 Task: Use Comedy High Honk Effect in this video Movie B.mp4
Action: Mouse pressed left at (353, 170)
Screenshot: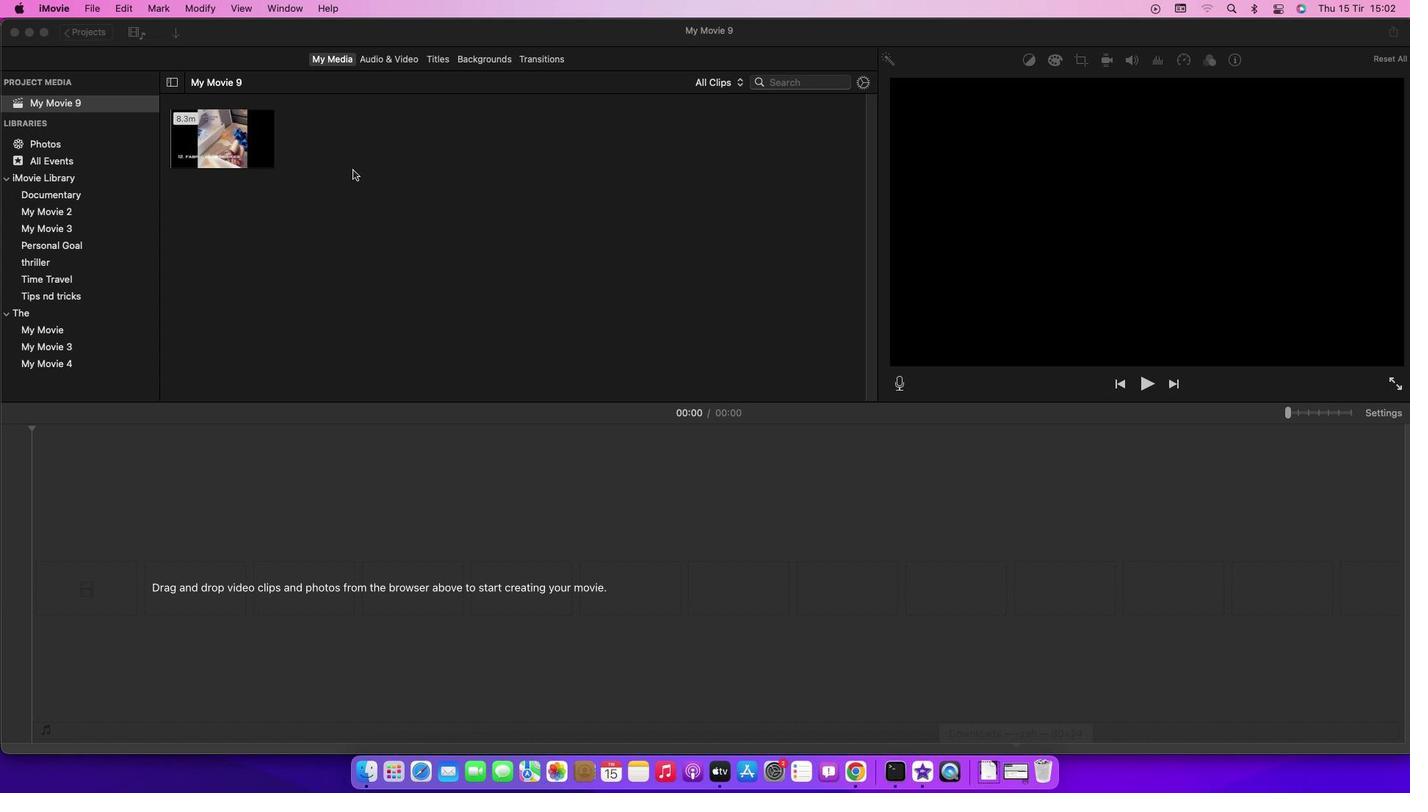 
Action: Mouse moved to (240, 137)
Screenshot: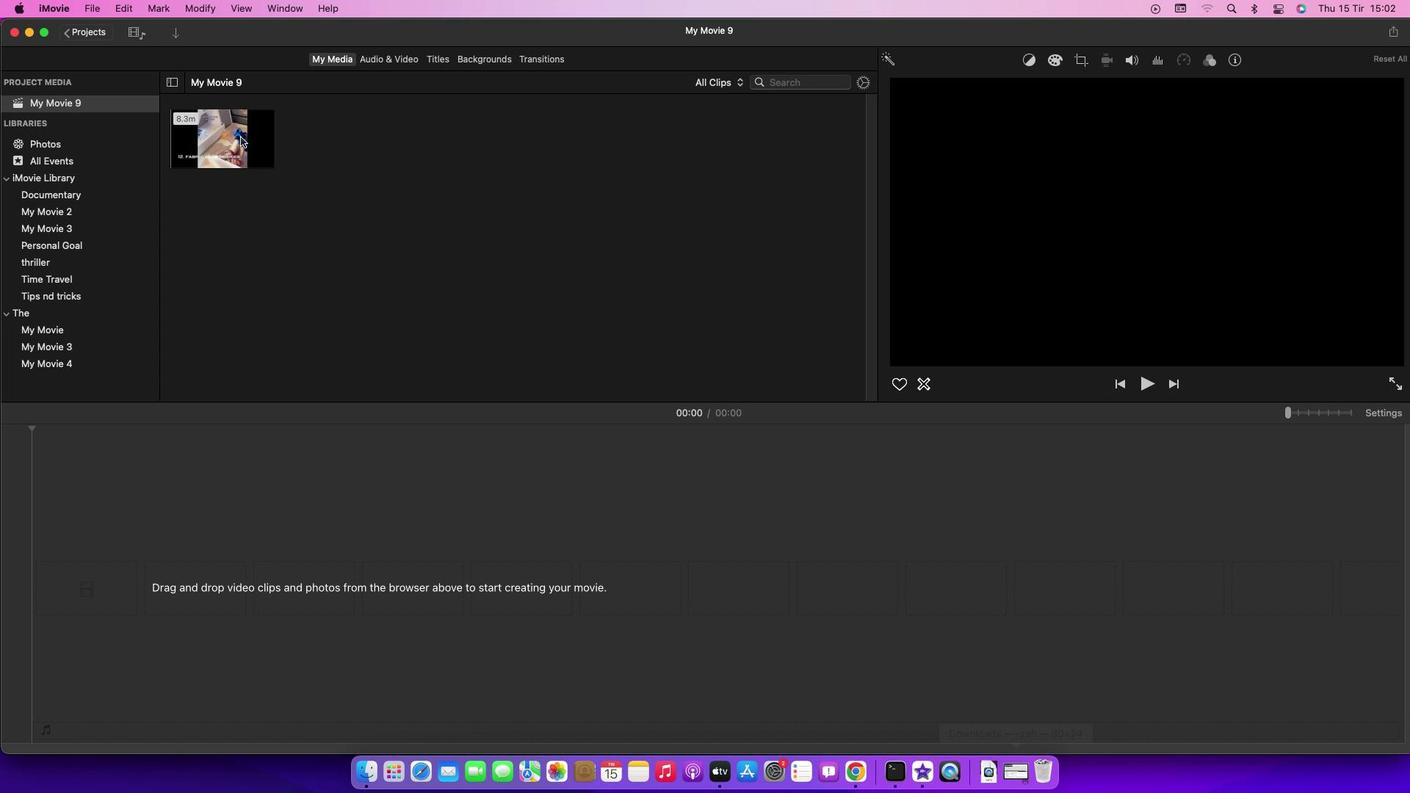 
Action: Mouse pressed left at (240, 137)
Screenshot: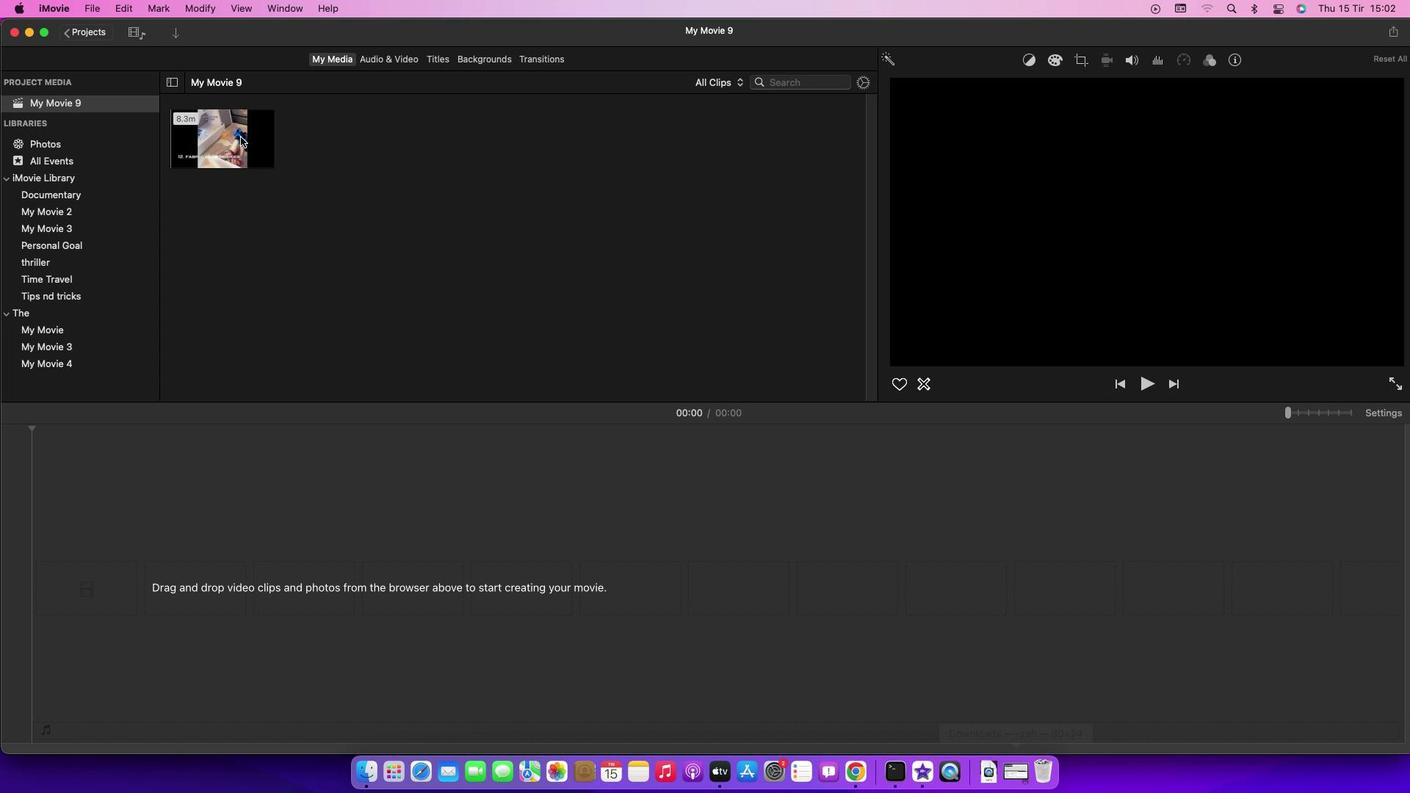 
Action: Mouse moved to (240, 137)
Screenshot: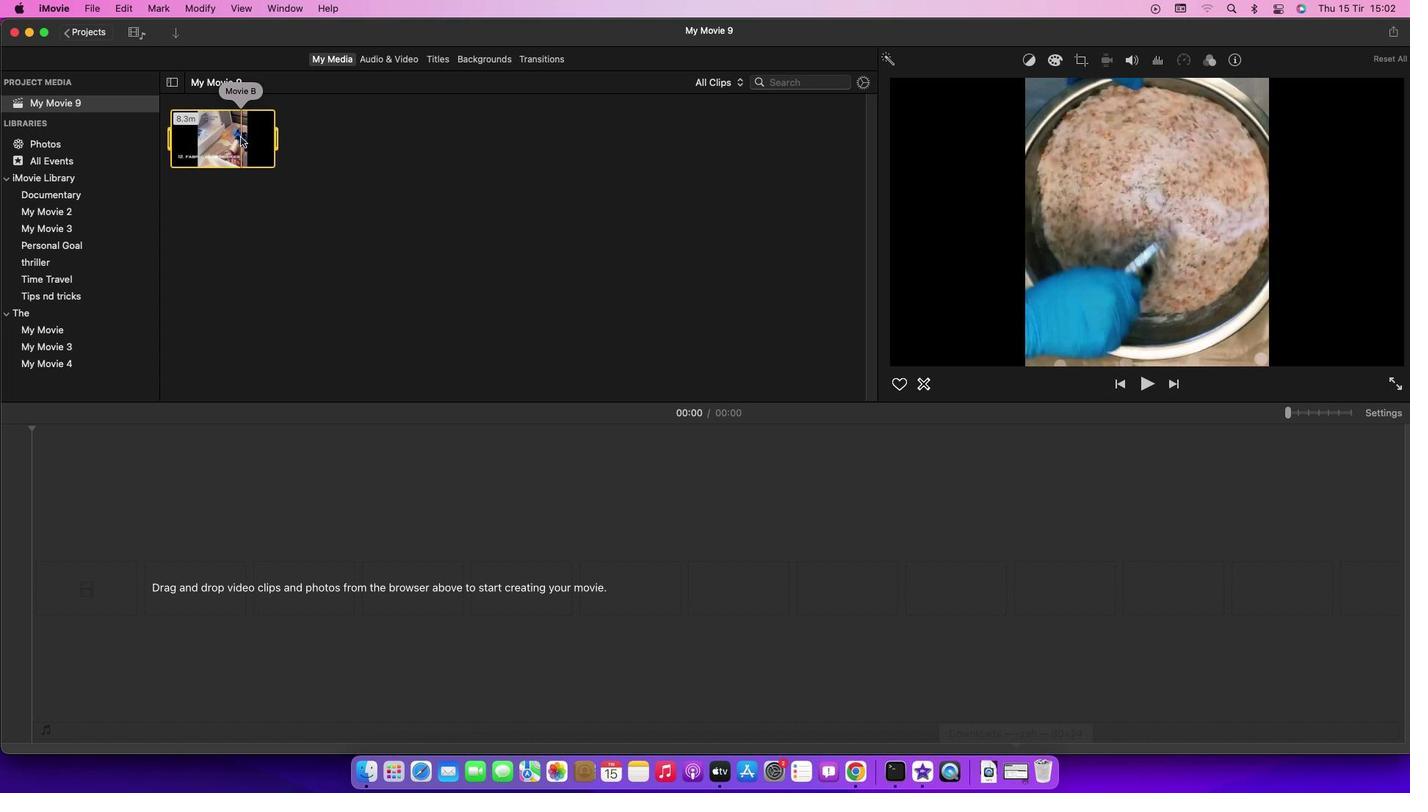 
Action: Mouse pressed left at (240, 137)
Screenshot: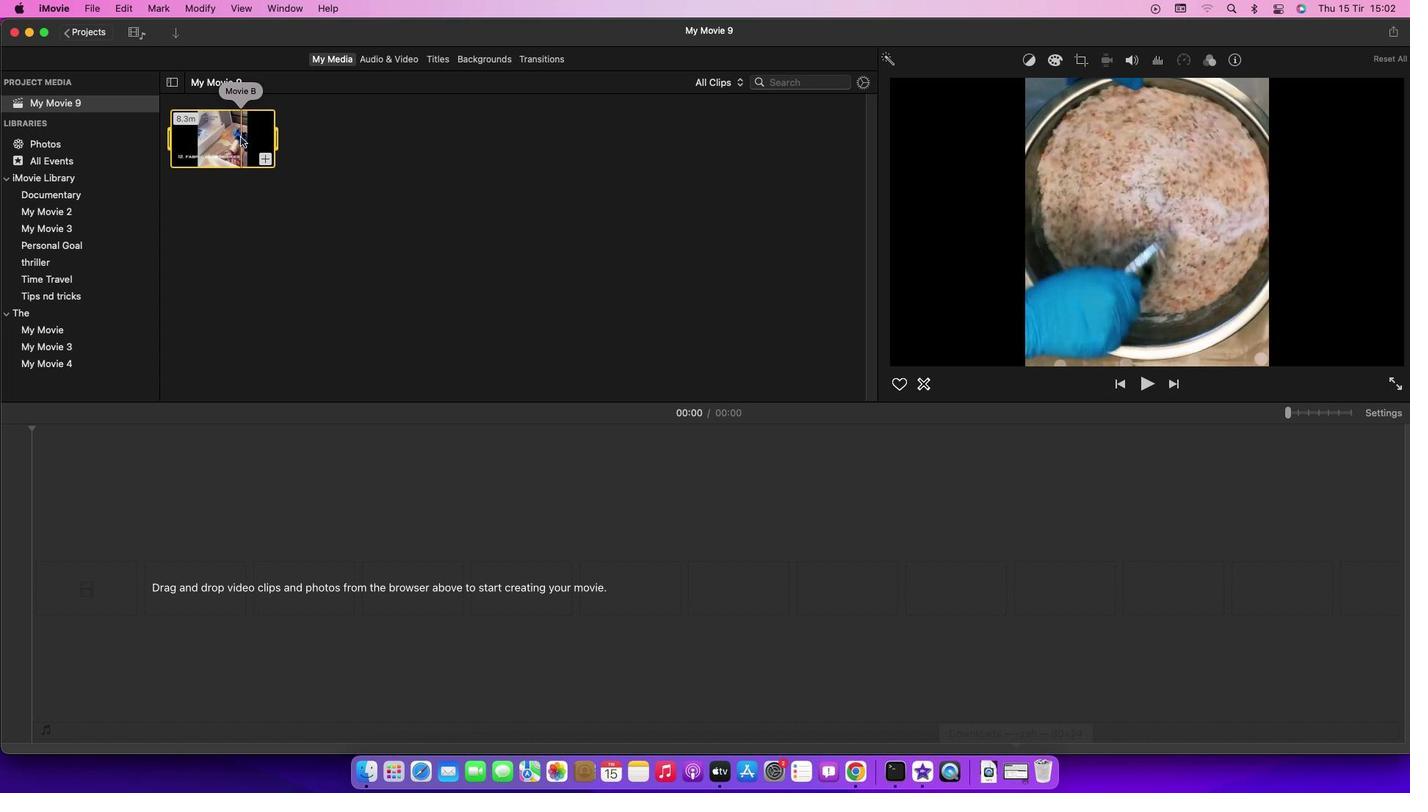 
Action: Mouse moved to (394, 59)
Screenshot: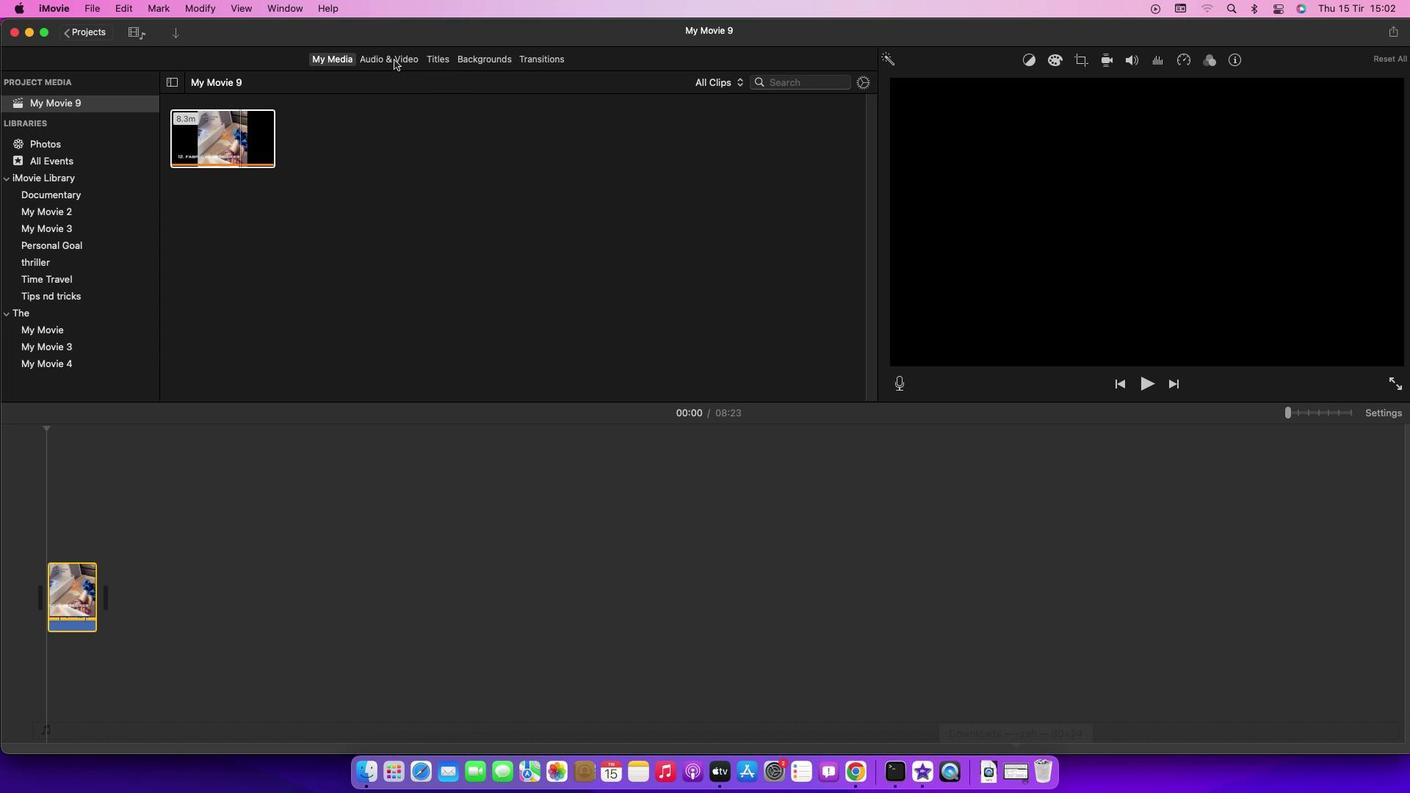 
Action: Mouse pressed left at (394, 59)
Screenshot: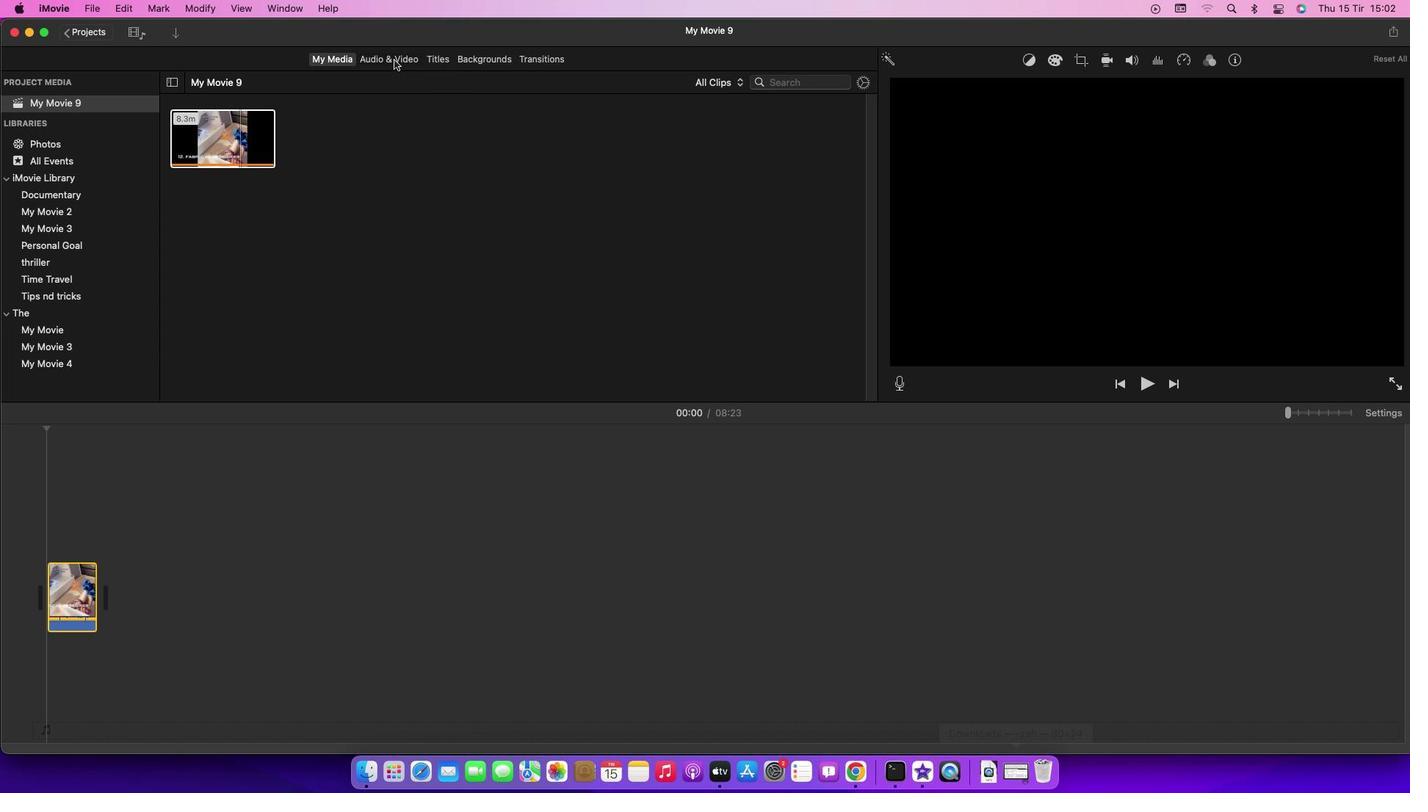 
Action: Mouse moved to (83, 139)
Screenshot: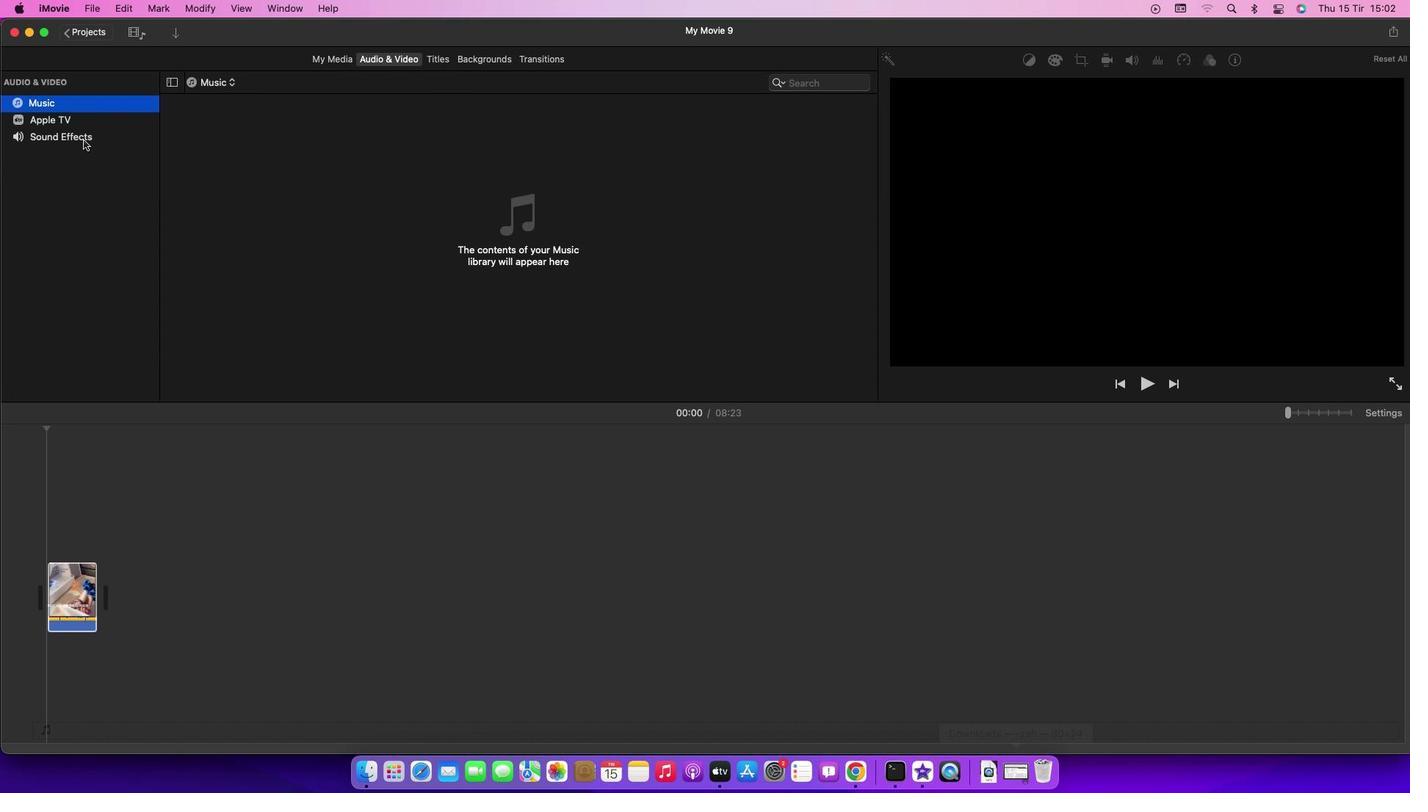 
Action: Mouse pressed left at (83, 139)
Screenshot: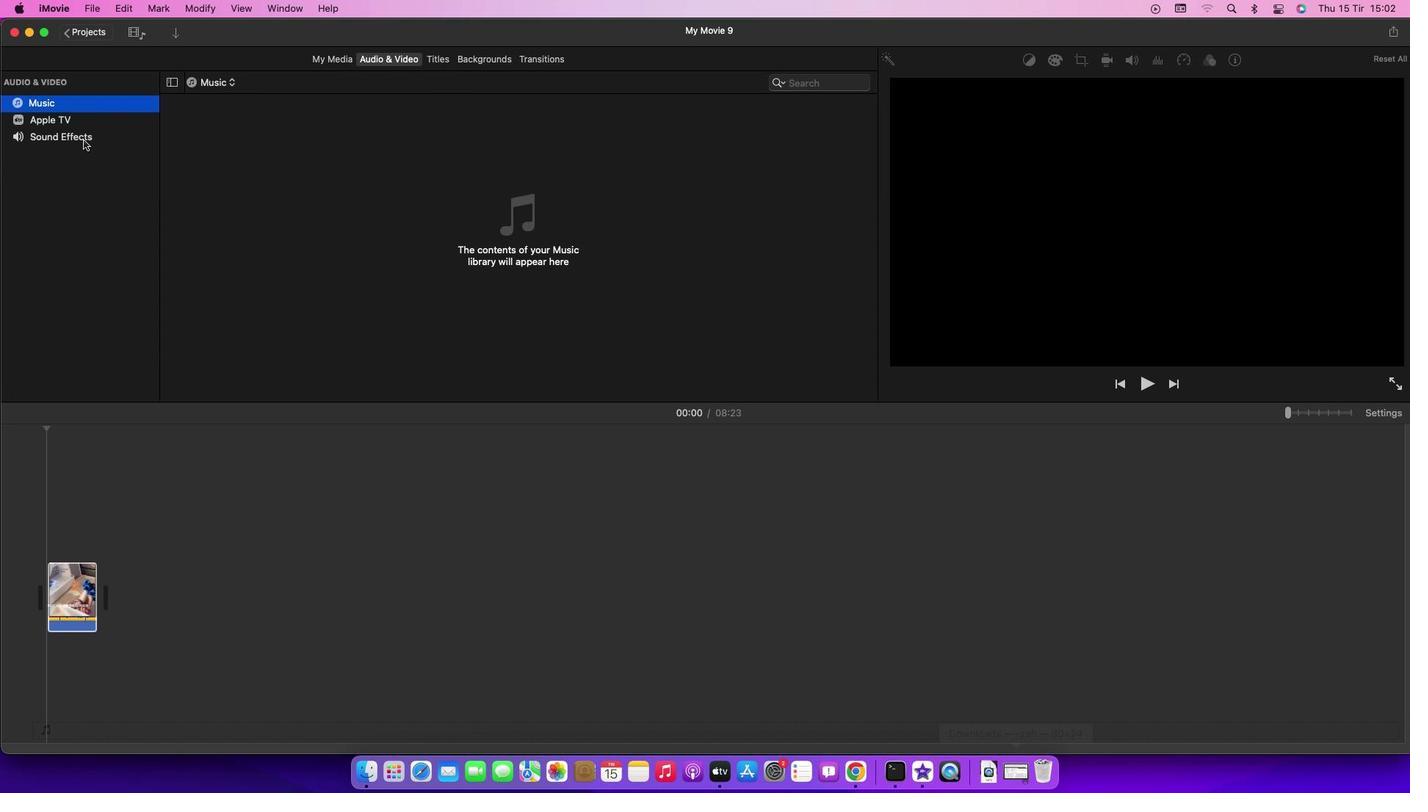 
Action: Mouse moved to (257, 396)
Screenshot: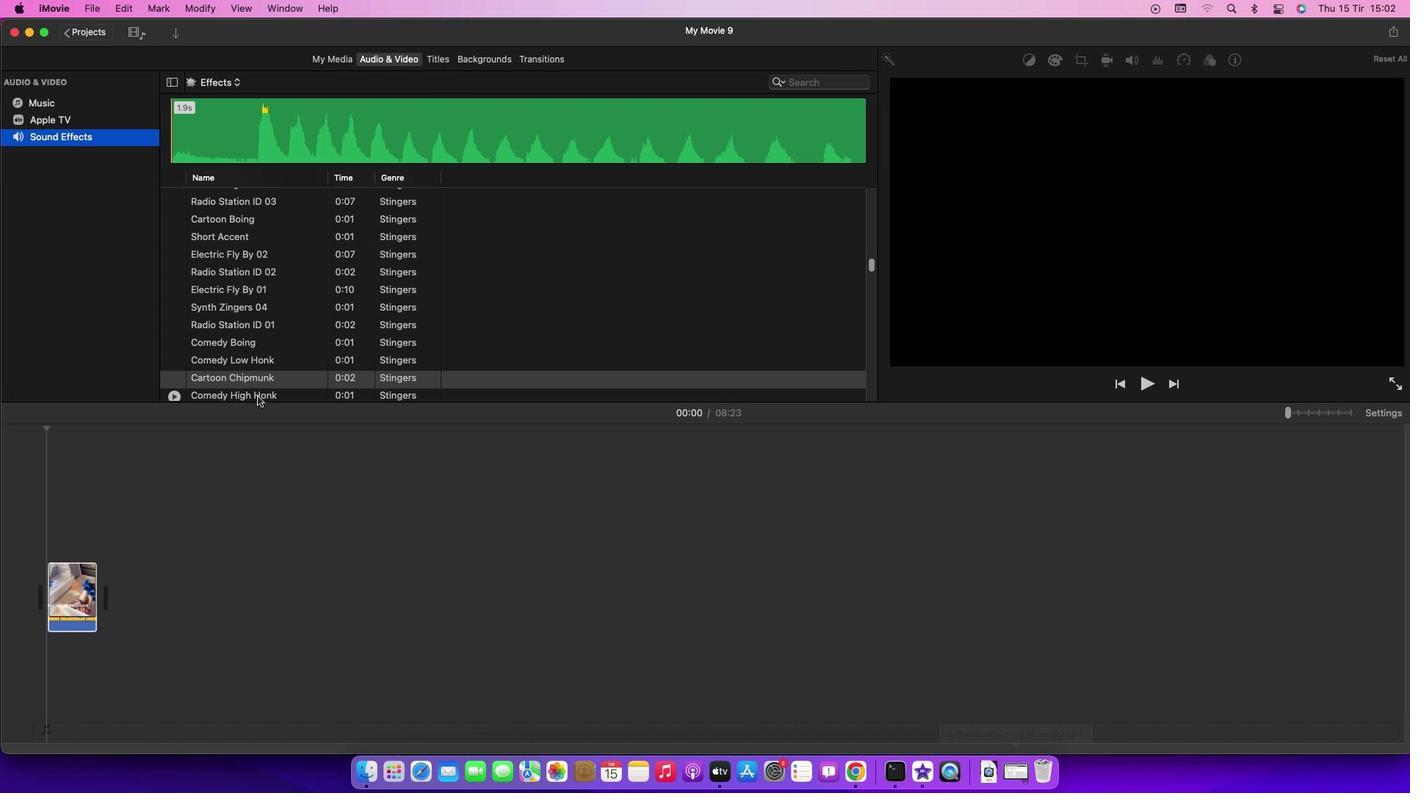 
Action: Mouse pressed left at (257, 396)
Screenshot: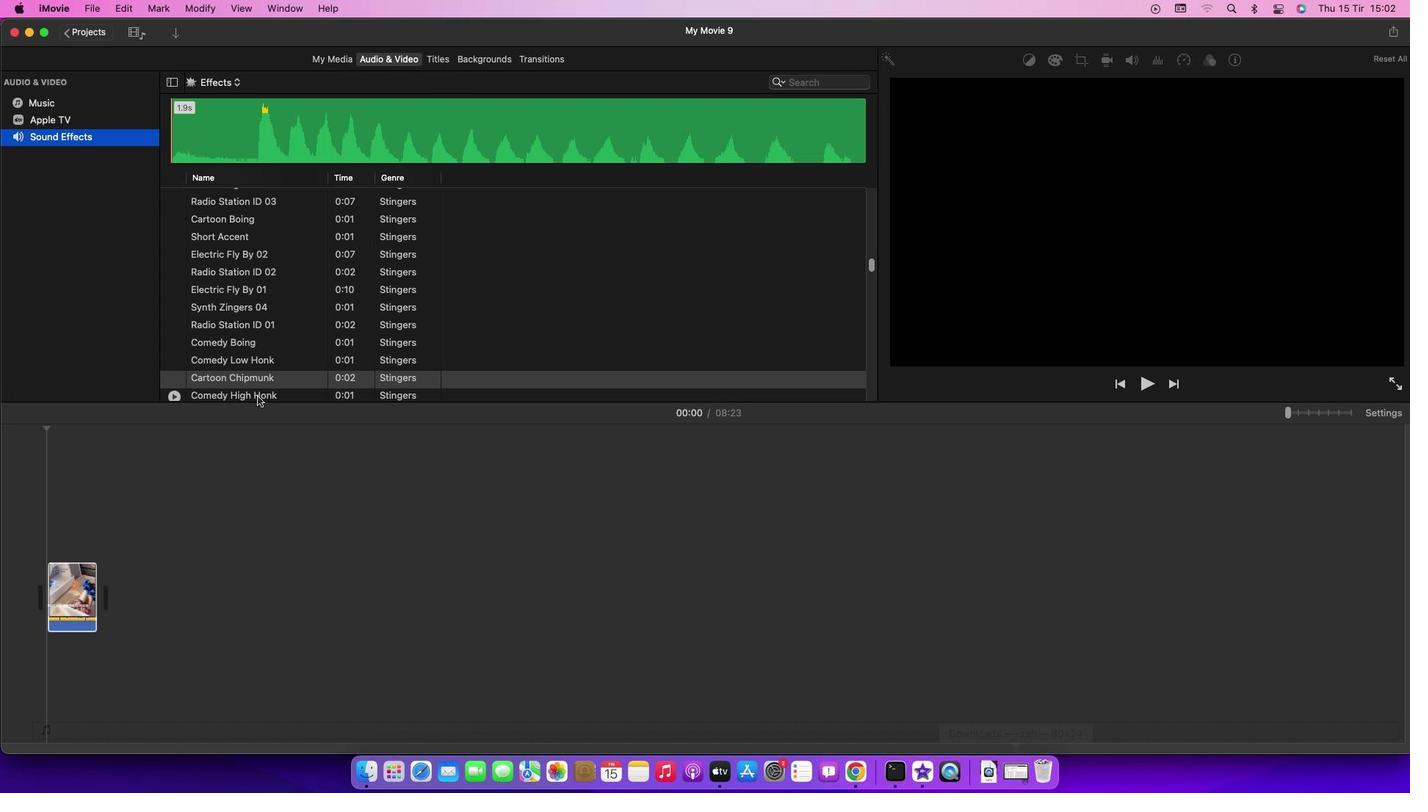 
Action: Mouse moved to (266, 392)
Screenshot: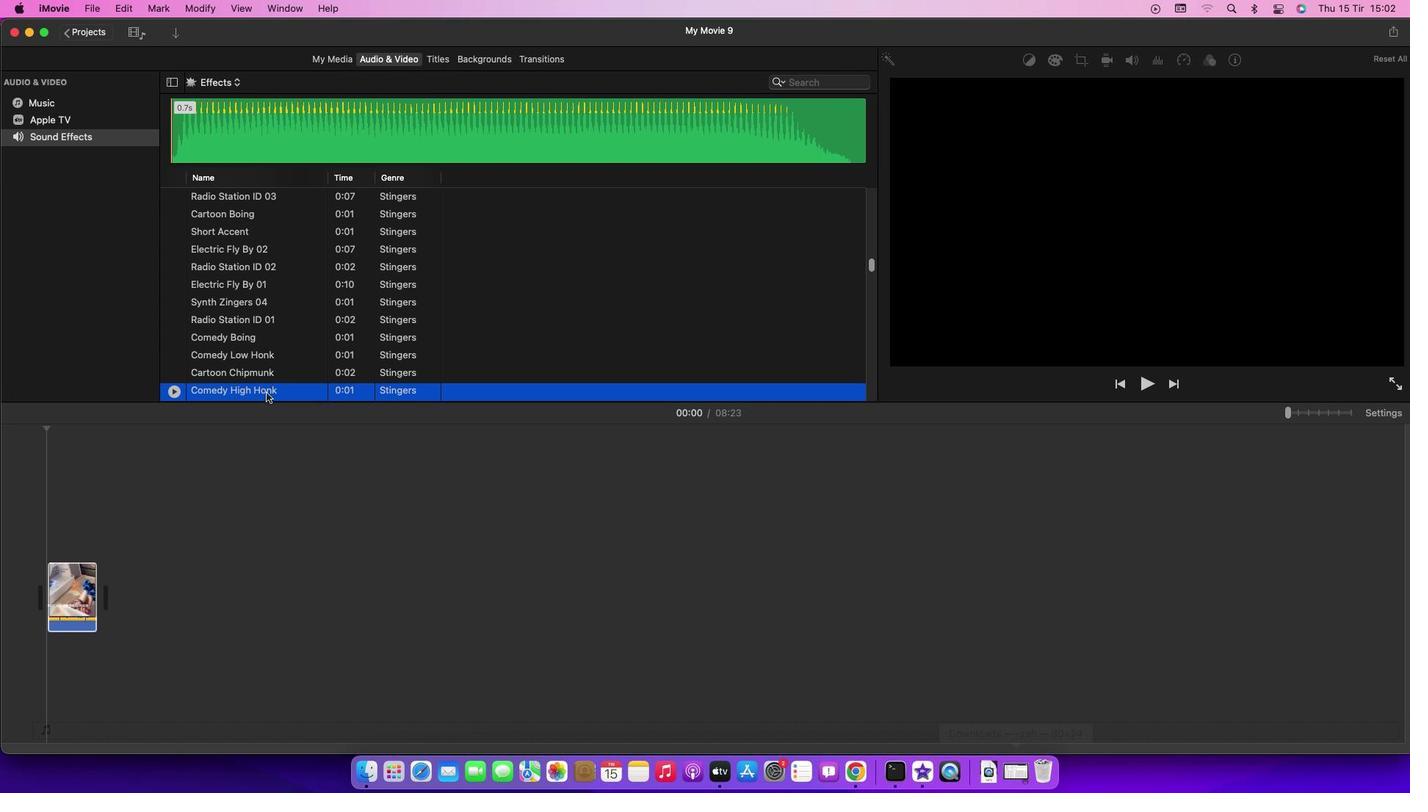 
Action: Mouse pressed left at (266, 392)
Screenshot: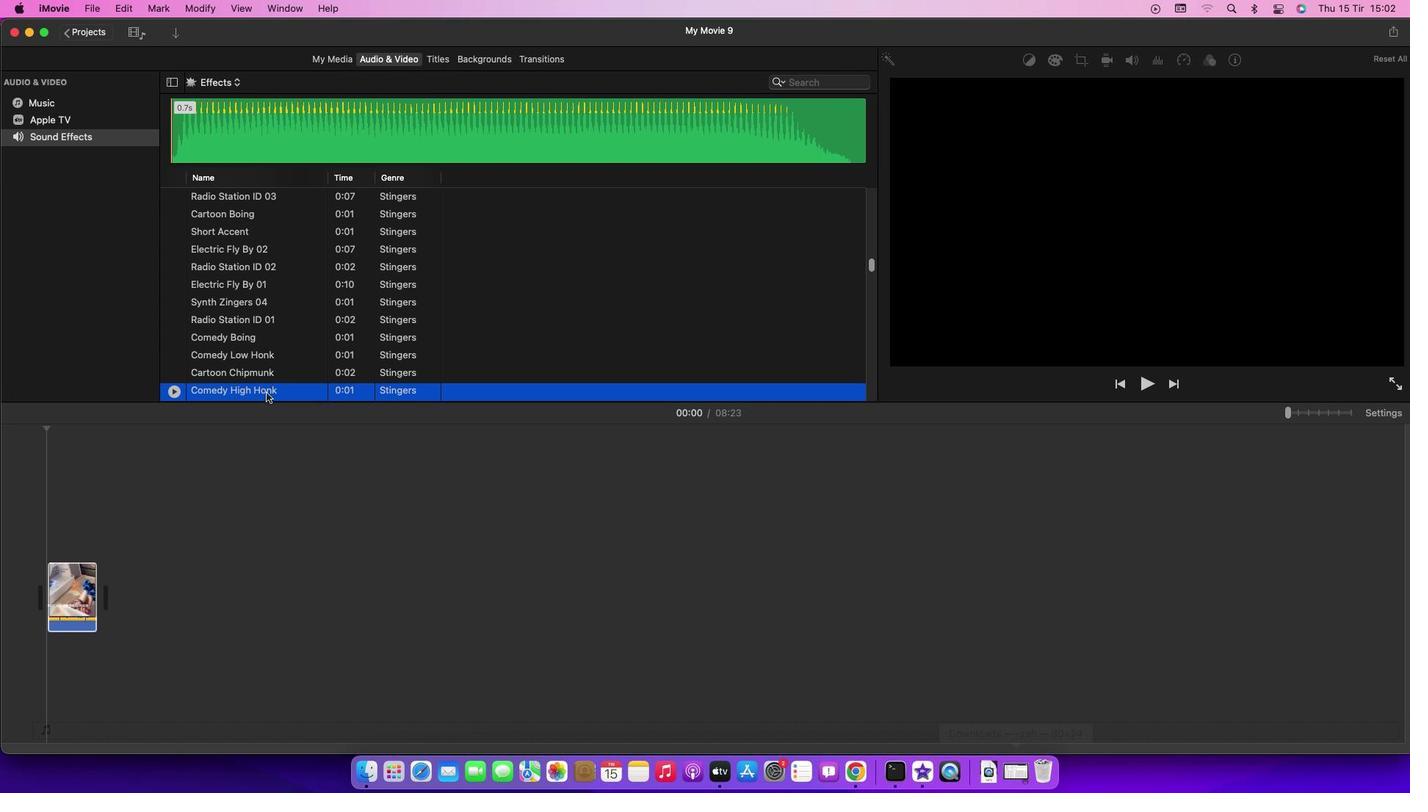 
Action: Mouse moved to (275, 571)
Screenshot: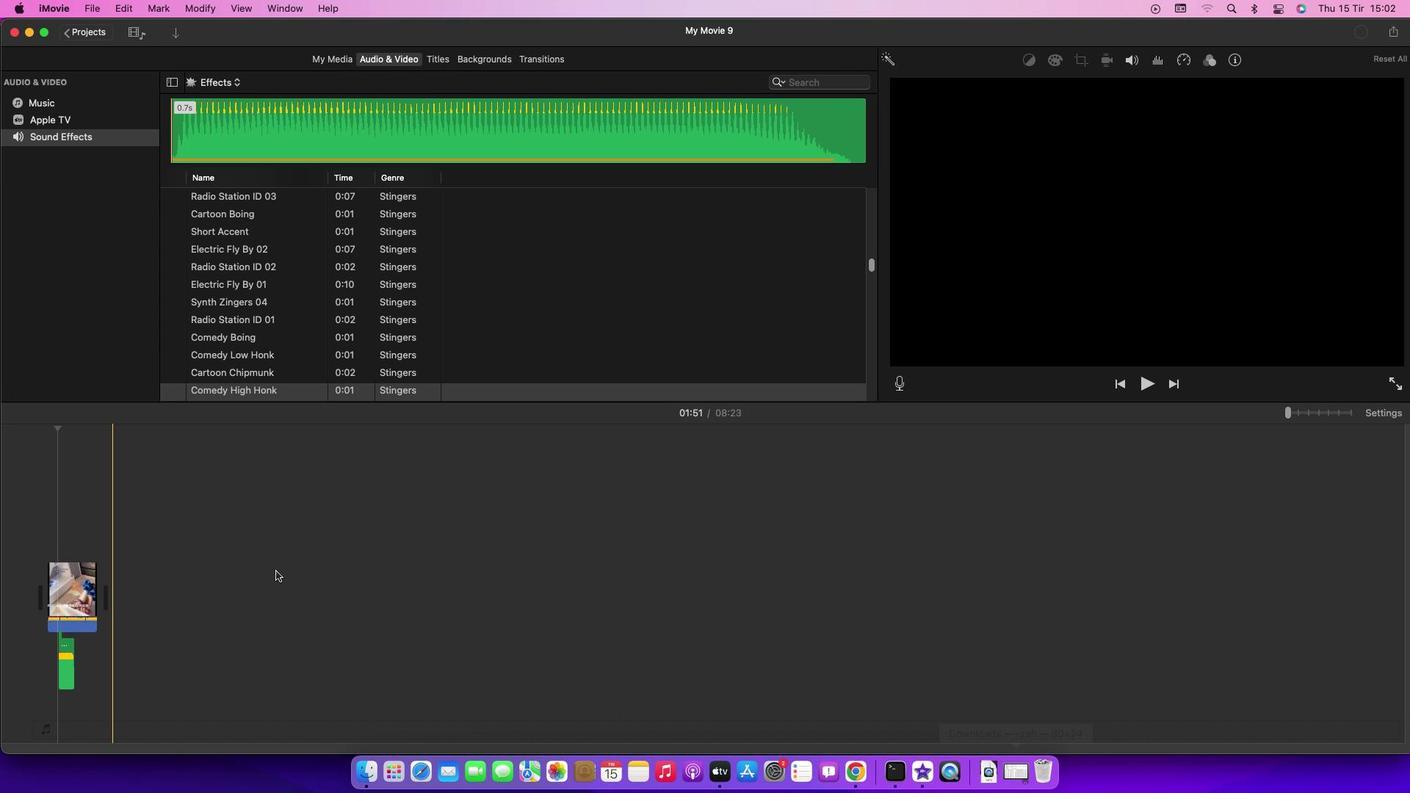
